 Task: Set up a dashboard for tracking social media engagement.
Action: Mouse moved to (203, 183)
Screenshot: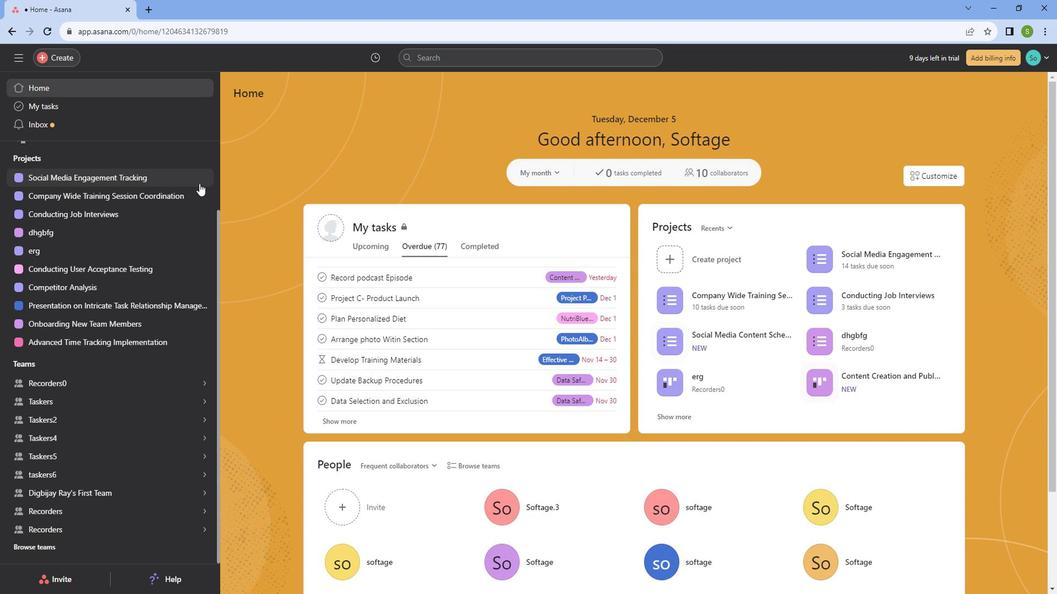 
Action: Mouse pressed left at (203, 183)
Screenshot: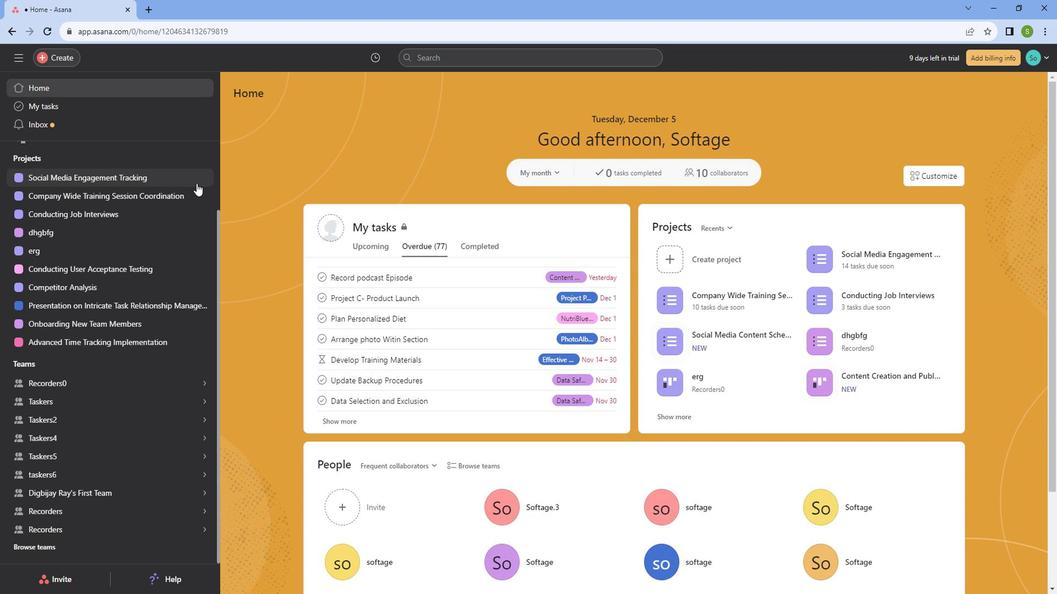 
Action: Mouse moved to (292, 167)
Screenshot: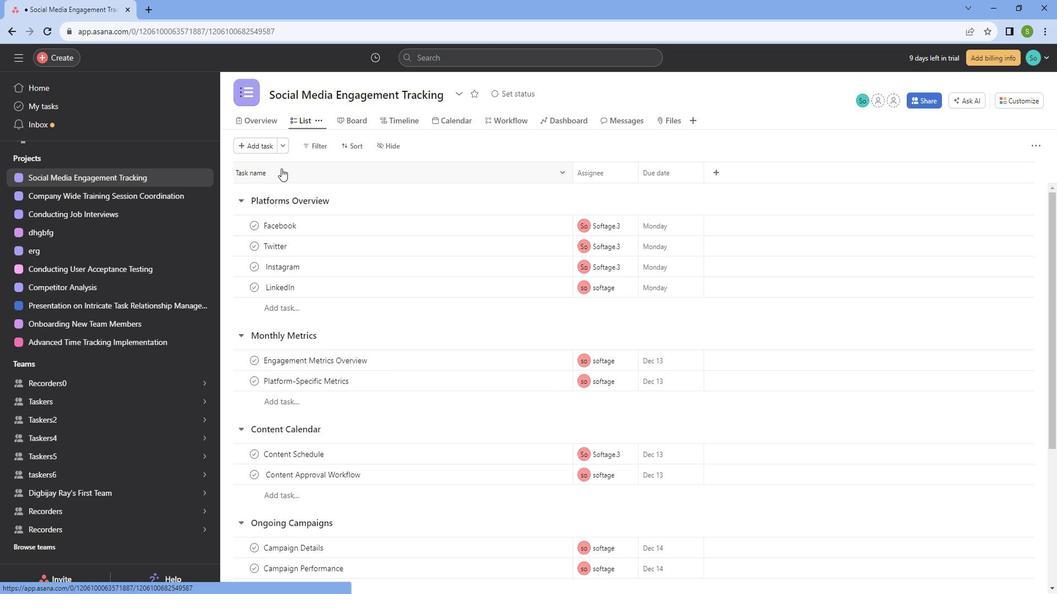 
Action: Mouse scrolled (292, 167) with delta (0, 0)
Screenshot: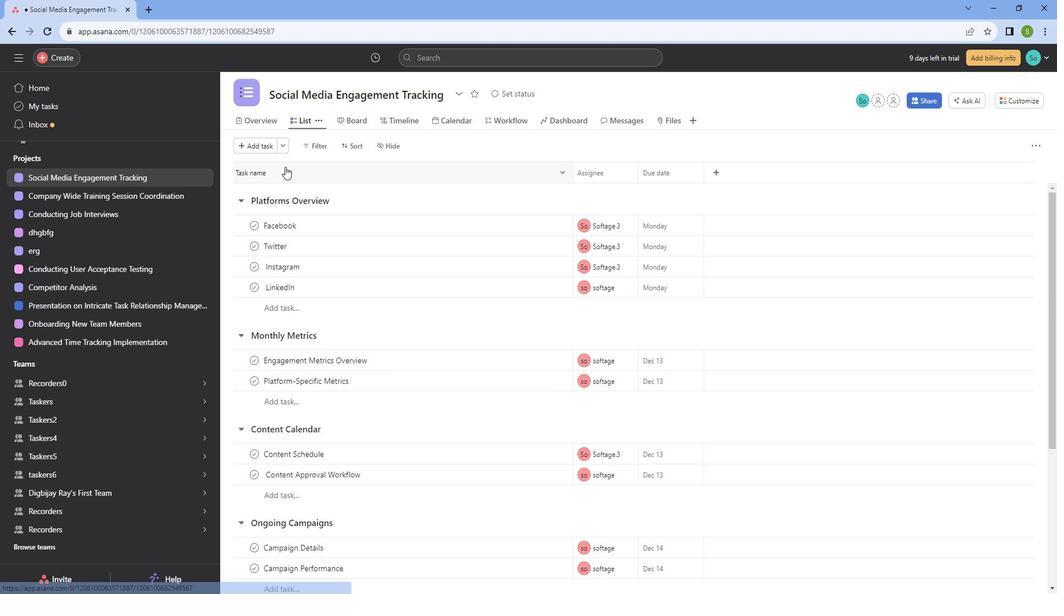 
Action: Mouse scrolled (292, 167) with delta (0, 0)
Screenshot: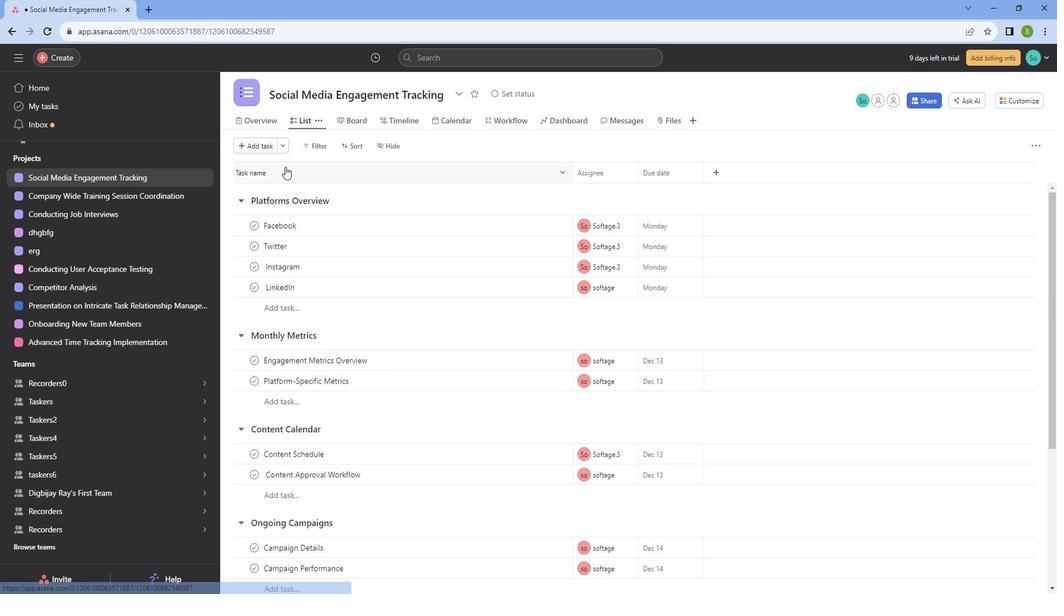 
Action: Mouse moved to (293, 170)
Screenshot: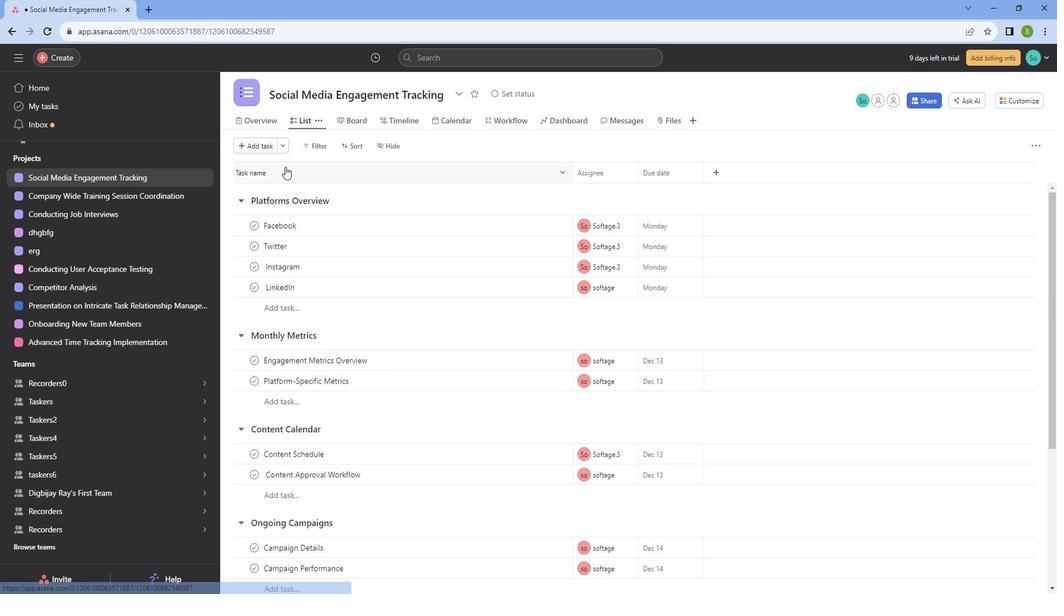 
Action: Mouse scrolled (293, 169) with delta (0, 0)
Screenshot: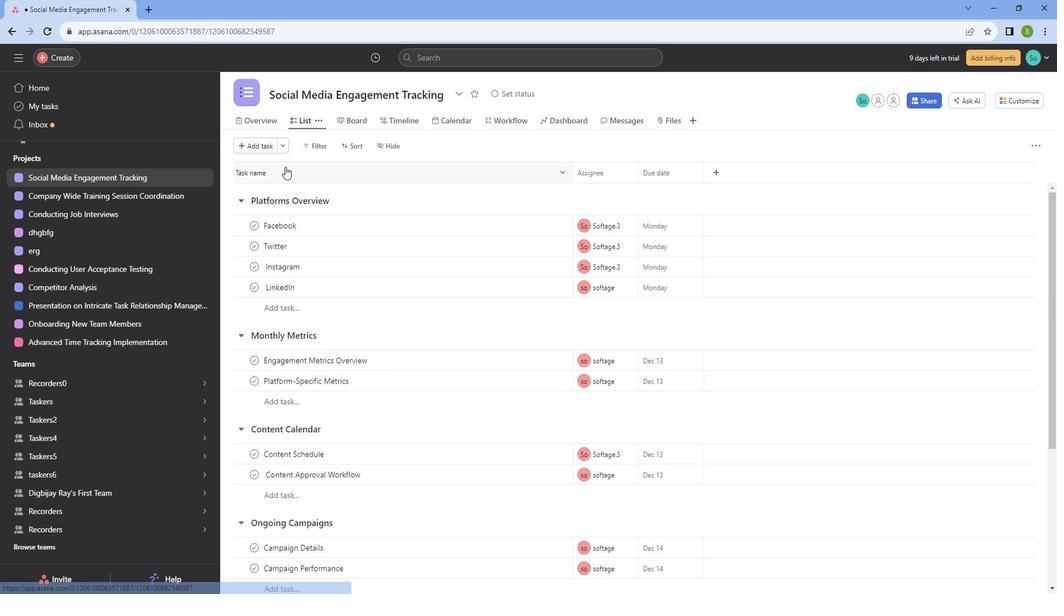 
Action: Mouse moved to (293, 183)
Screenshot: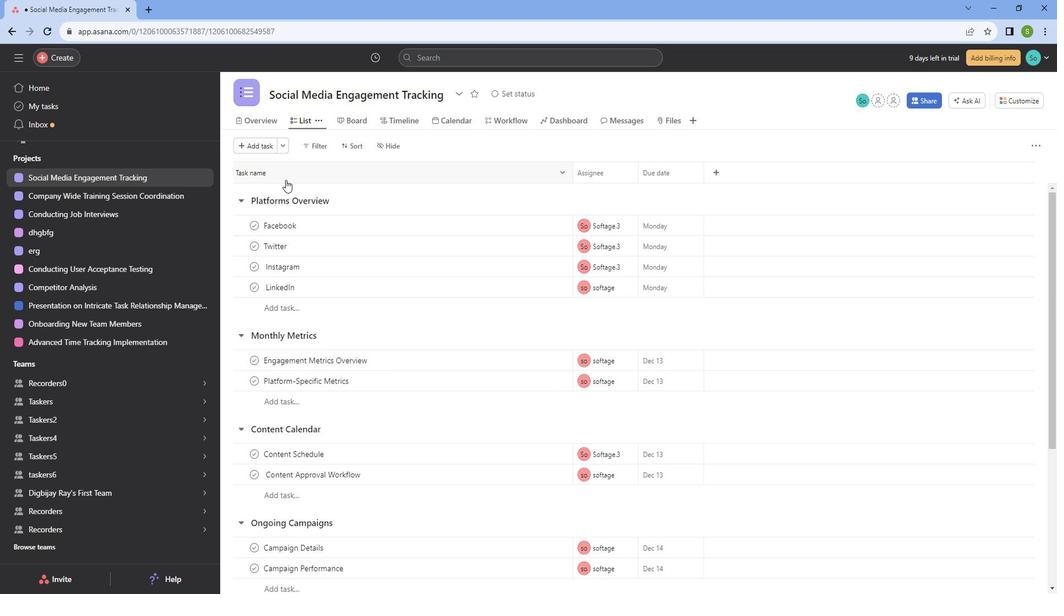 
Action: Mouse scrolled (293, 183) with delta (0, 0)
Screenshot: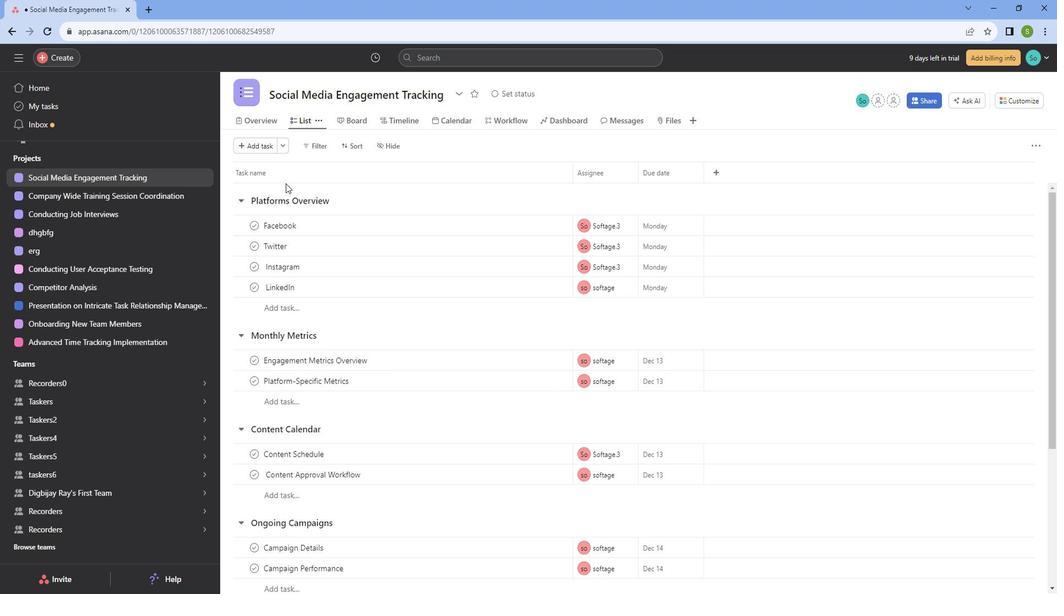 
Action: Mouse scrolled (293, 183) with delta (0, 0)
Screenshot: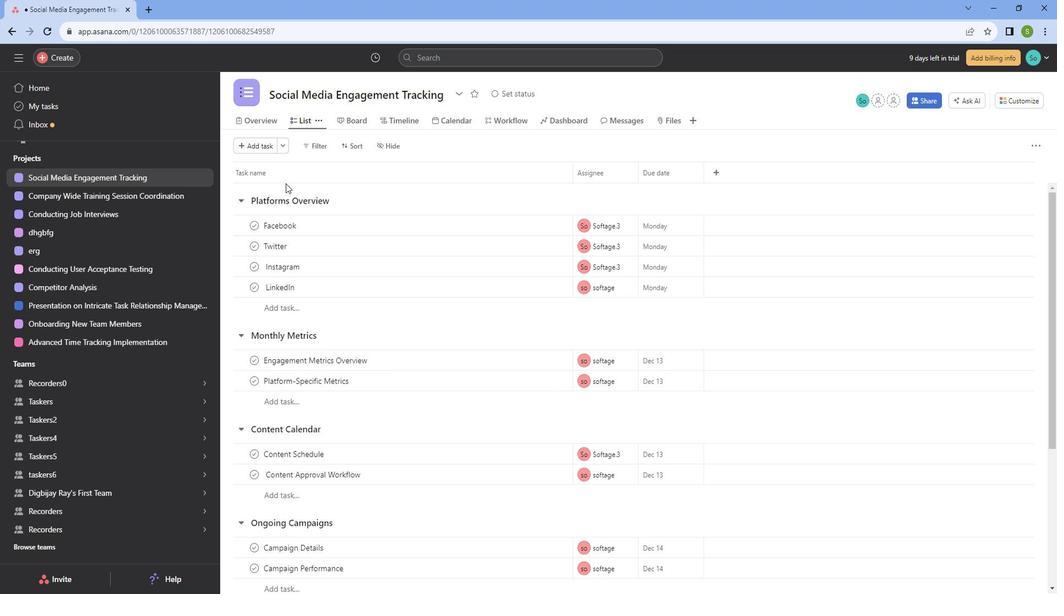 
Action: Mouse scrolled (293, 183) with delta (0, 0)
Screenshot: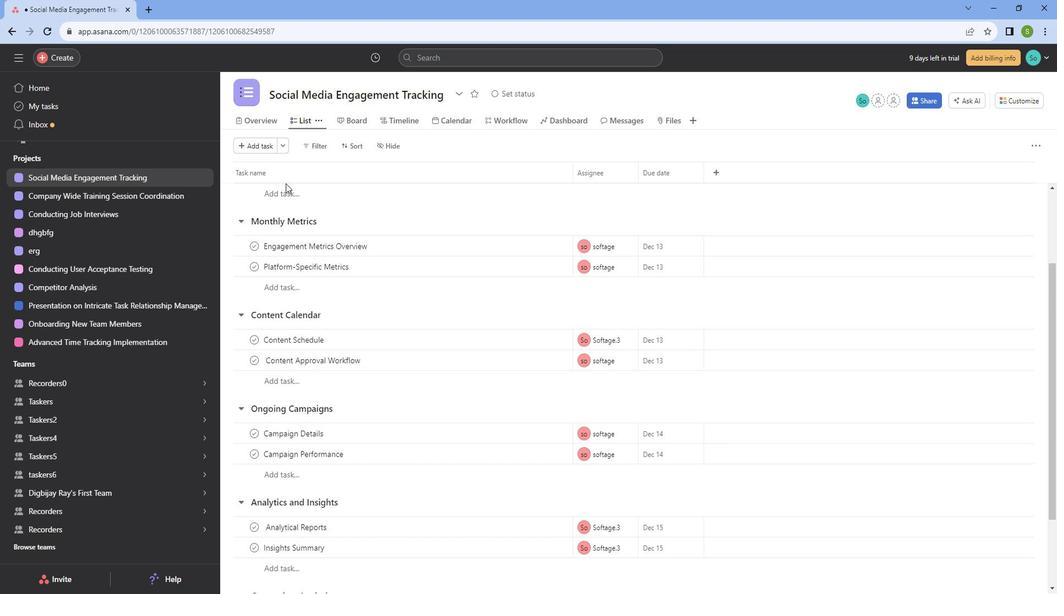 
Action: Mouse scrolled (293, 183) with delta (0, 0)
Screenshot: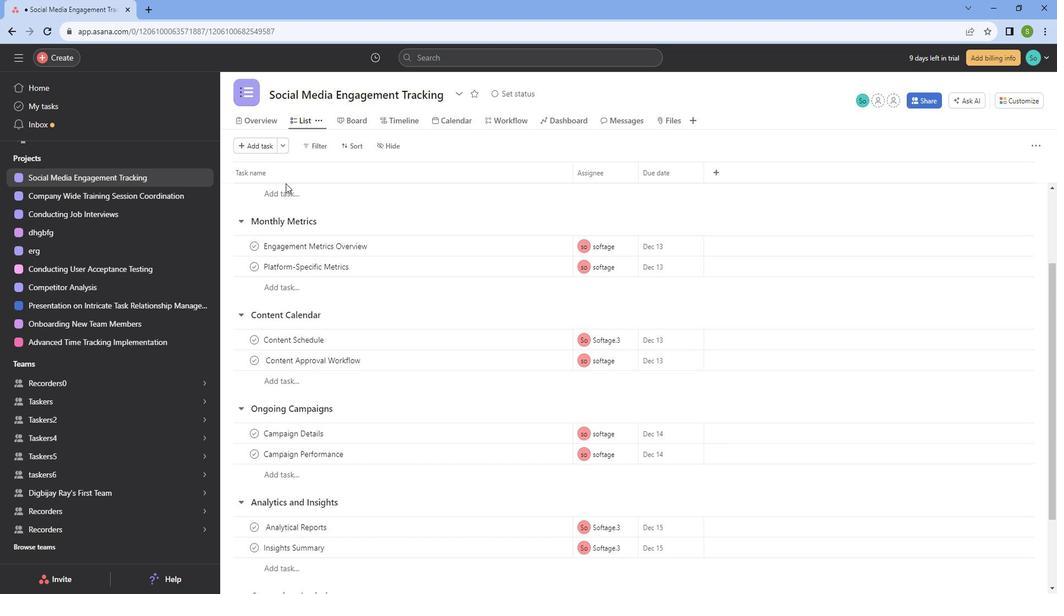 
Action: Mouse moved to (293, 188)
Screenshot: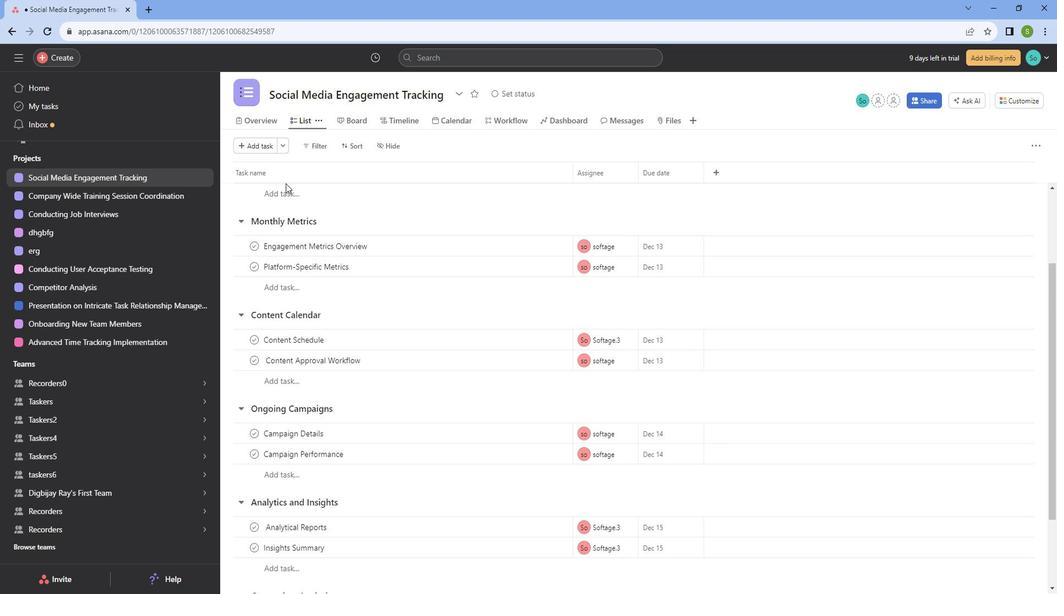 
Action: Mouse scrolled (293, 187) with delta (0, 0)
Screenshot: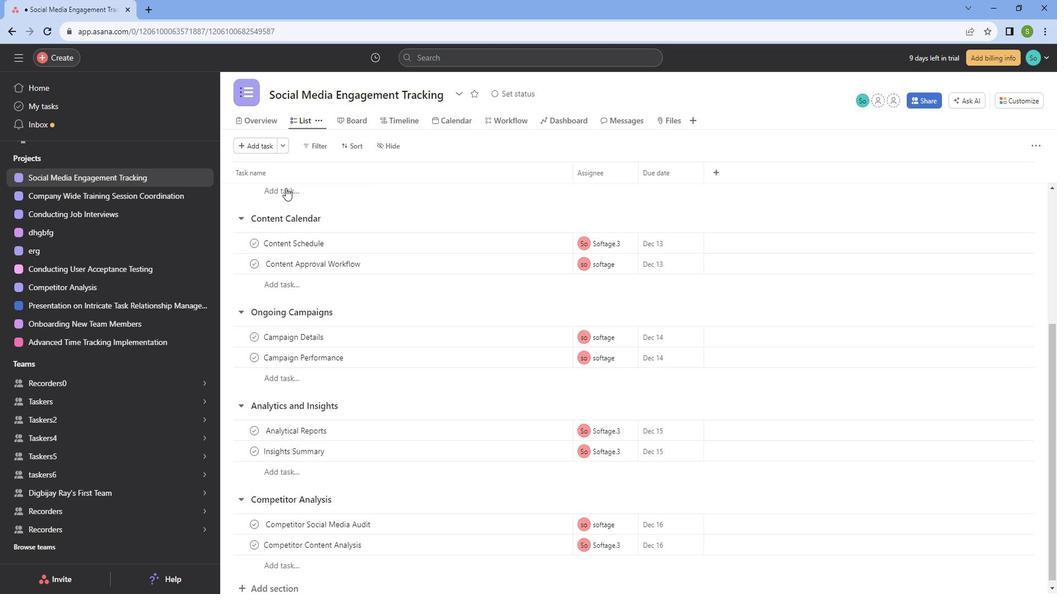 
Action: Mouse scrolled (293, 187) with delta (0, 0)
Screenshot: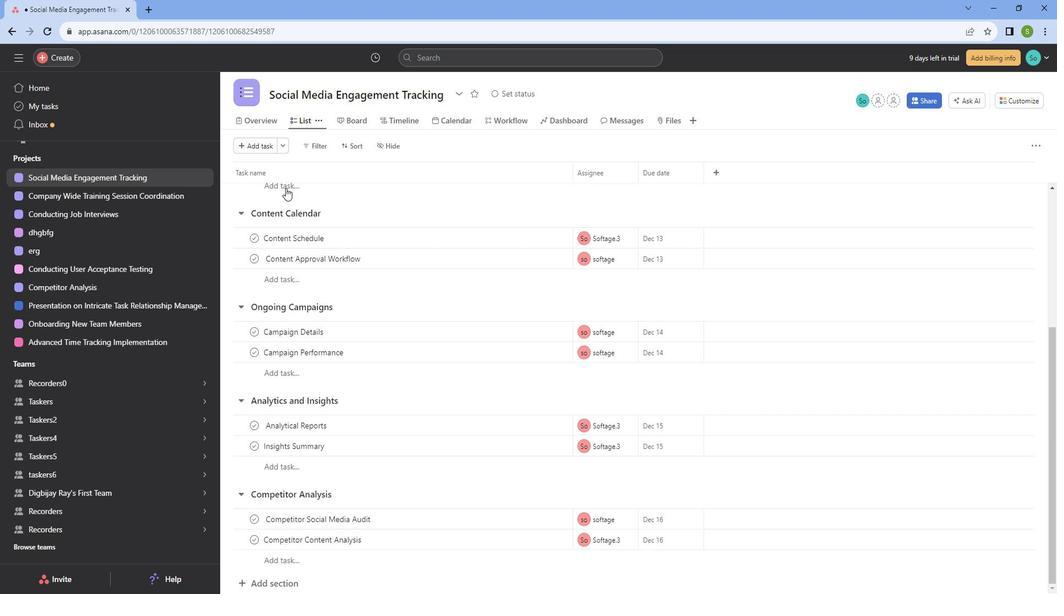 
Action: Mouse moved to (291, 192)
Screenshot: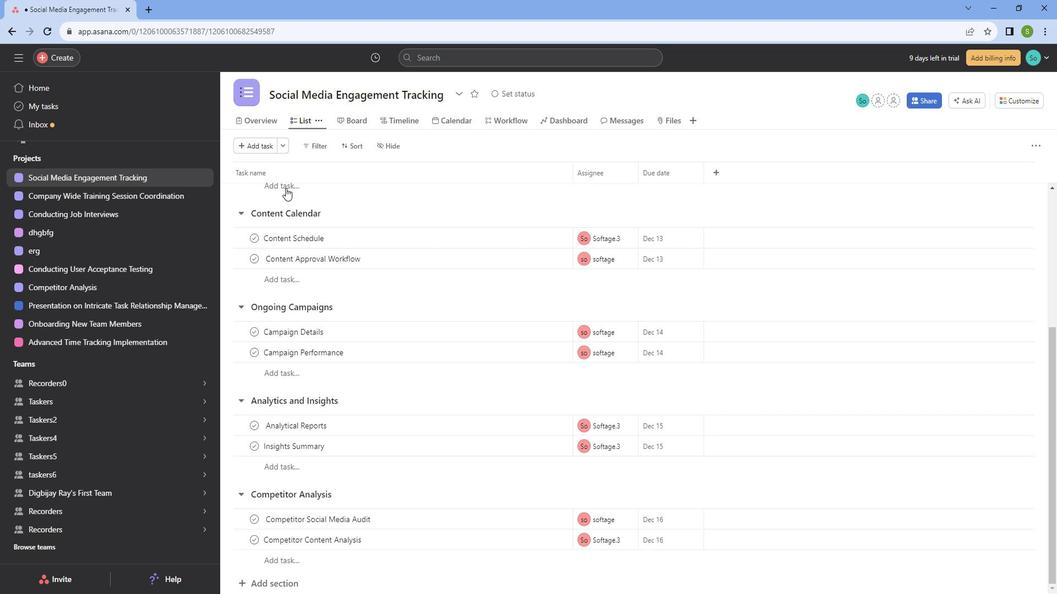 
Action: Mouse scrolled (291, 191) with delta (0, 0)
Screenshot: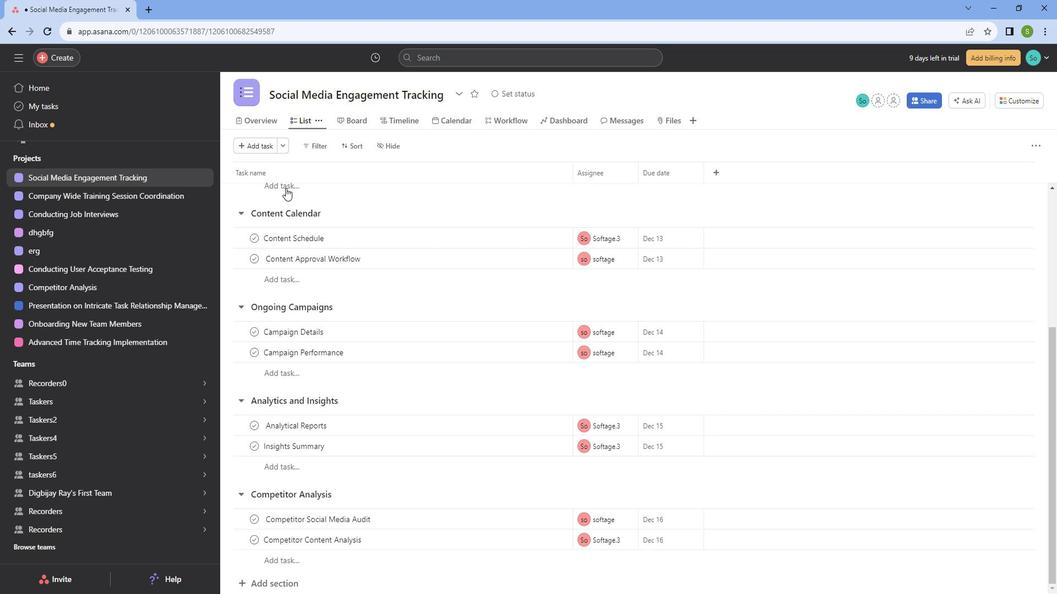 
Action: Mouse moved to (290, 193)
Screenshot: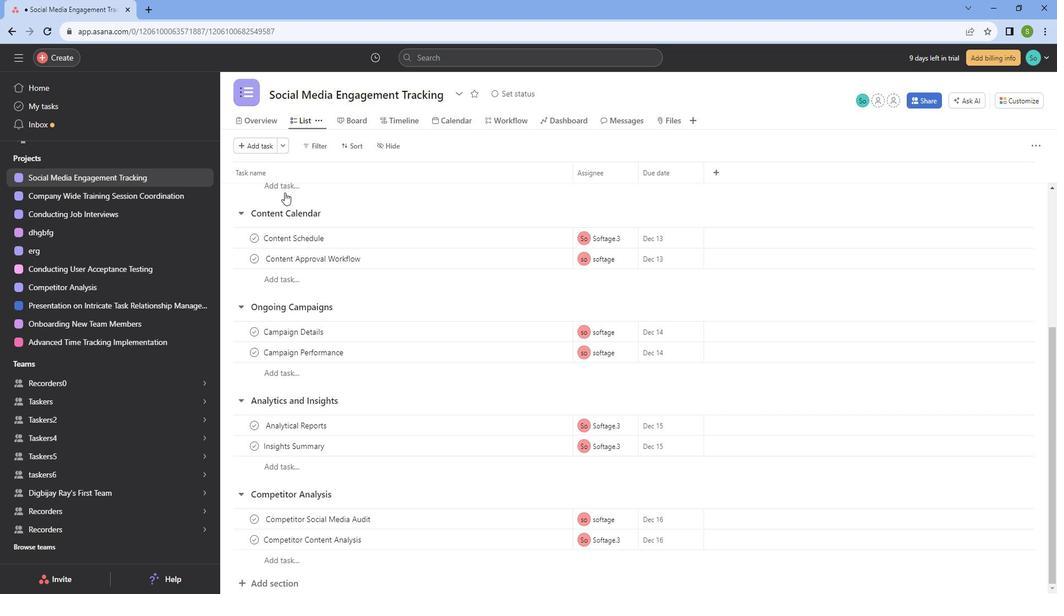 
Action: Mouse scrolled (290, 192) with delta (0, 0)
Screenshot: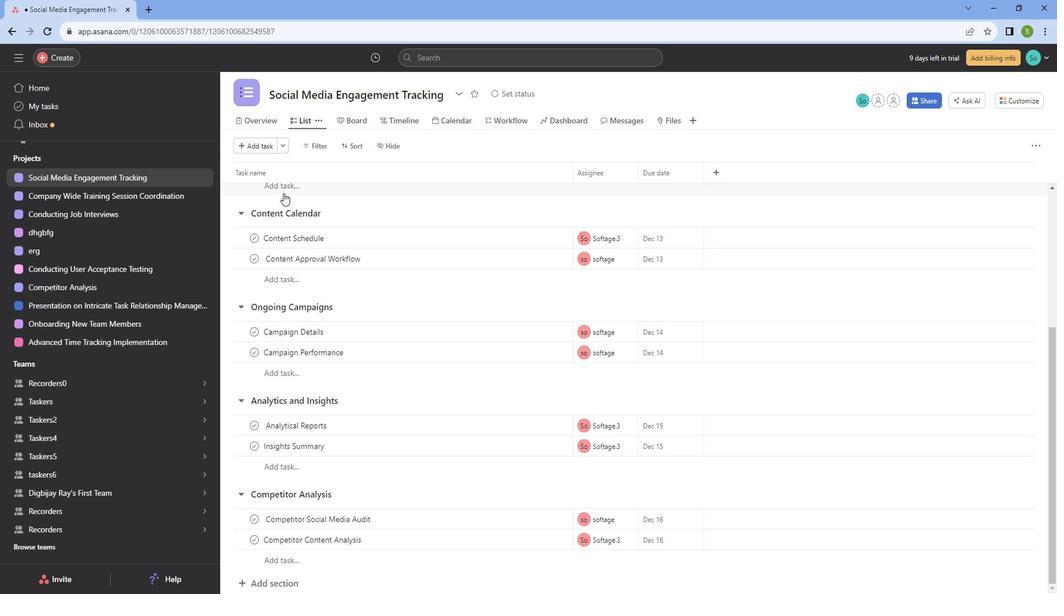 
Action: Mouse scrolled (290, 192) with delta (0, 0)
Screenshot: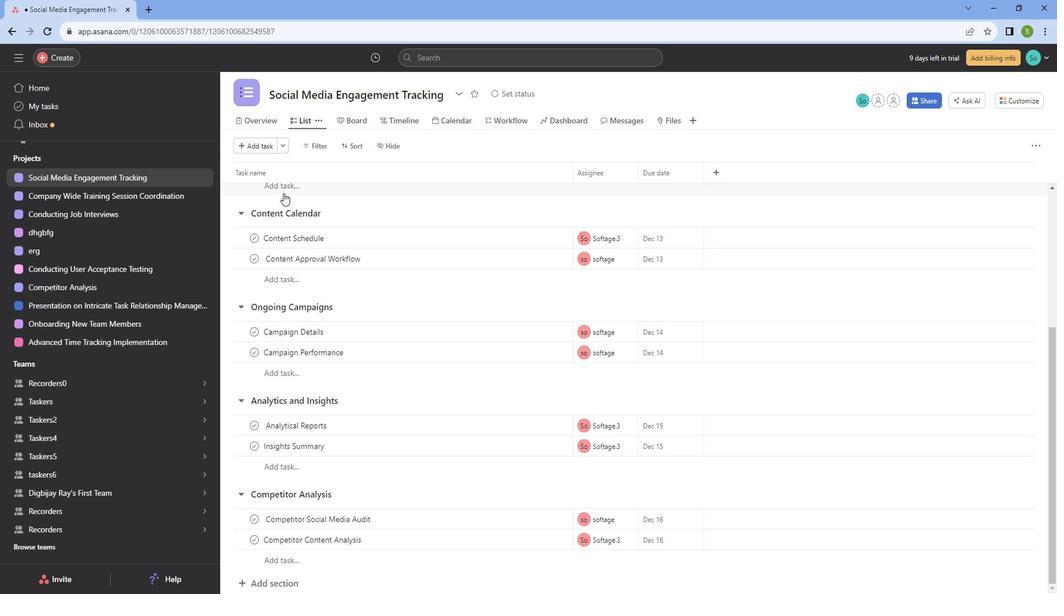 
Action: Mouse scrolled (290, 193) with delta (0, 0)
Screenshot: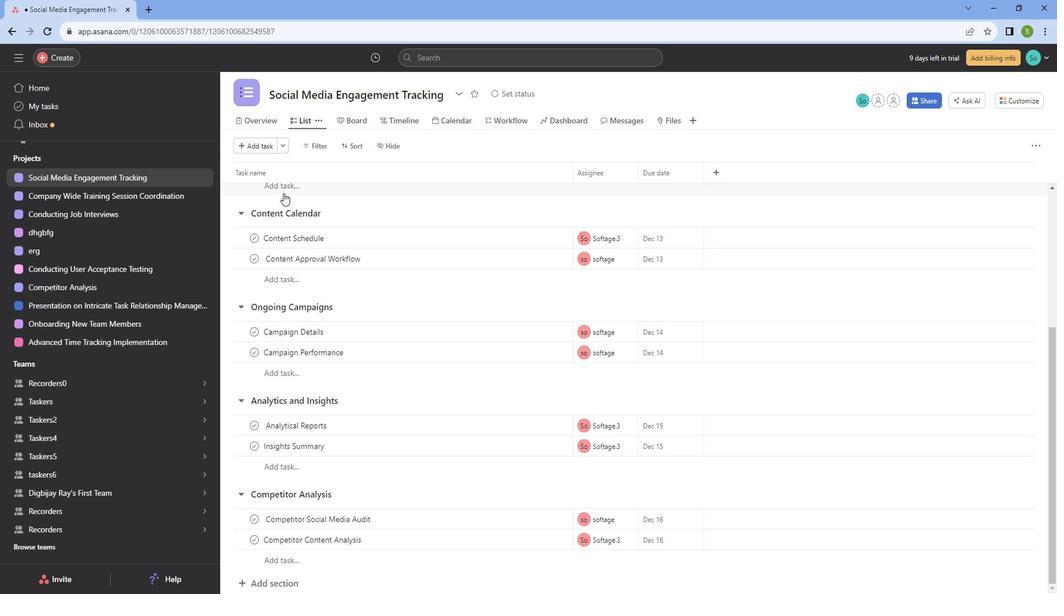 
Action: Mouse scrolled (290, 193) with delta (0, 0)
Screenshot: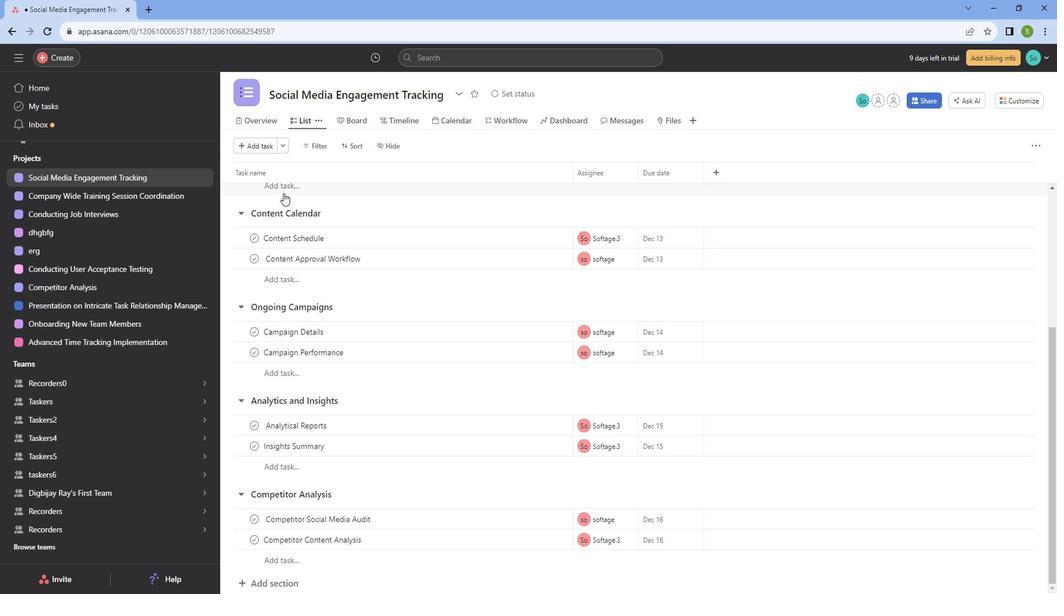 
Action: Mouse scrolled (290, 193) with delta (0, 0)
Screenshot: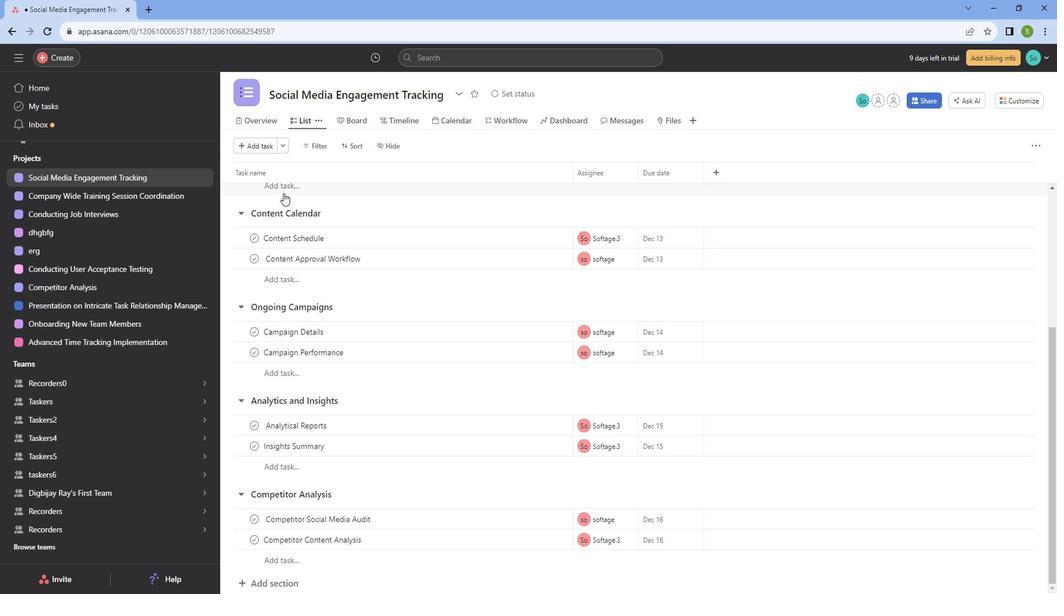 
Action: Mouse scrolled (290, 193) with delta (0, 0)
Screenshot: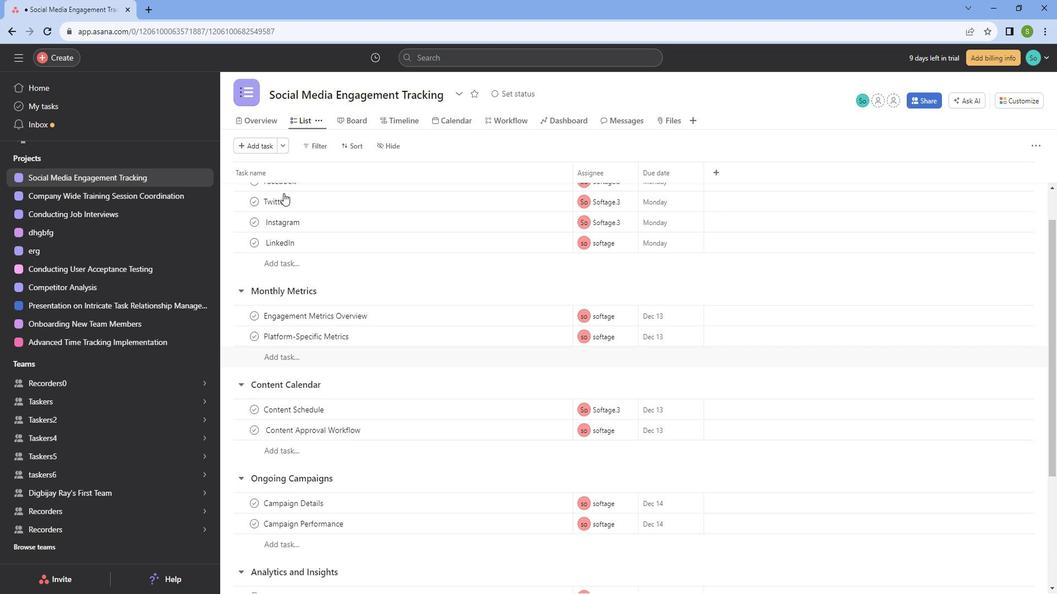 
Action: Mouse scrolled (290, 193) with delta (0, 0)
Screenshot: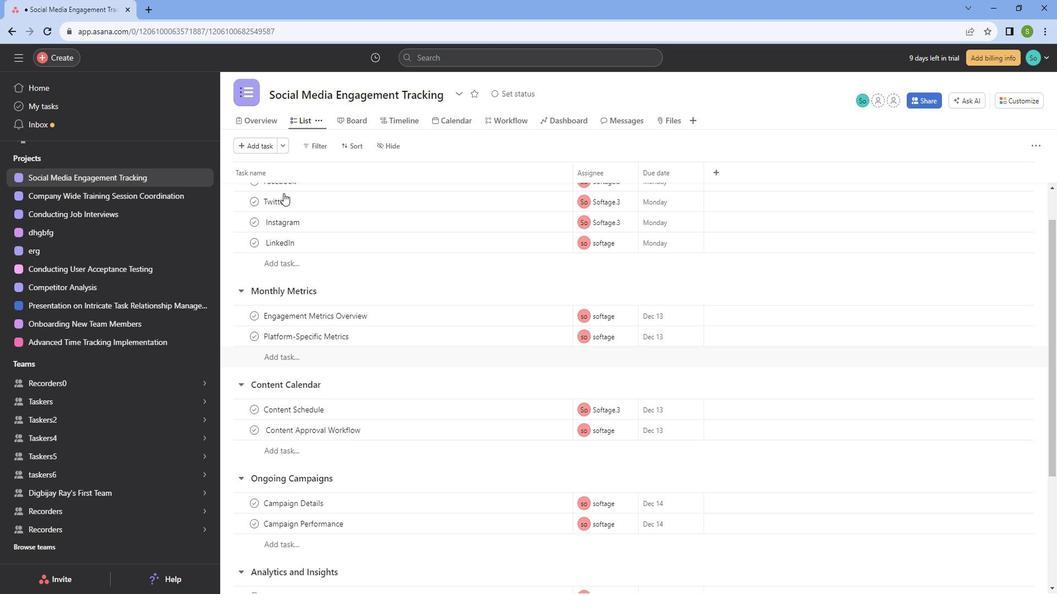 
Action: Mouse scrolled (290, 193) with delta (0, 0)
Screenshot: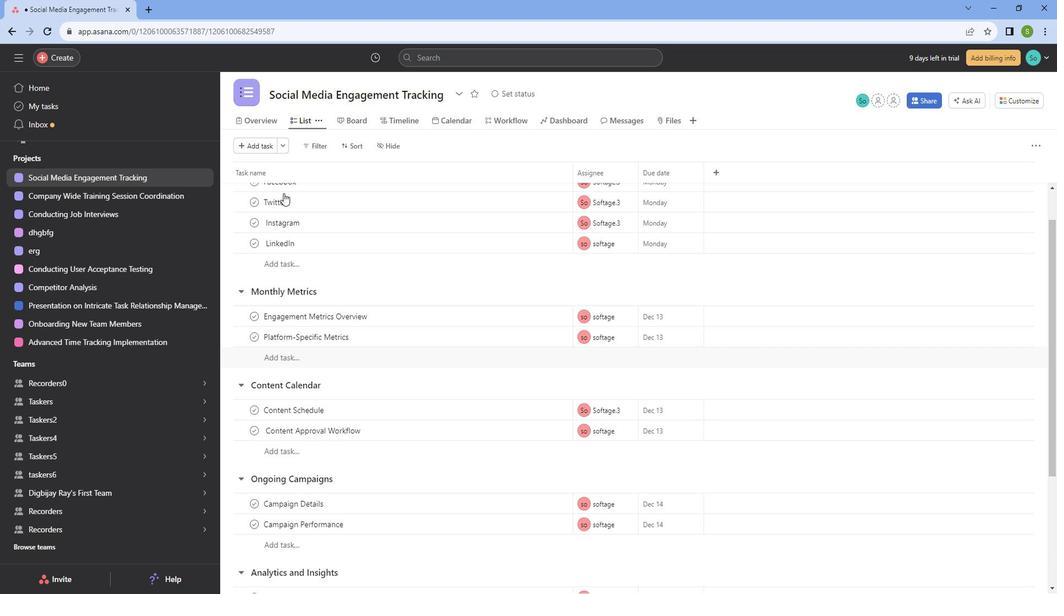 
Action: Mouse scrolled (290, 193) with delta (0, 0)
Screenshot: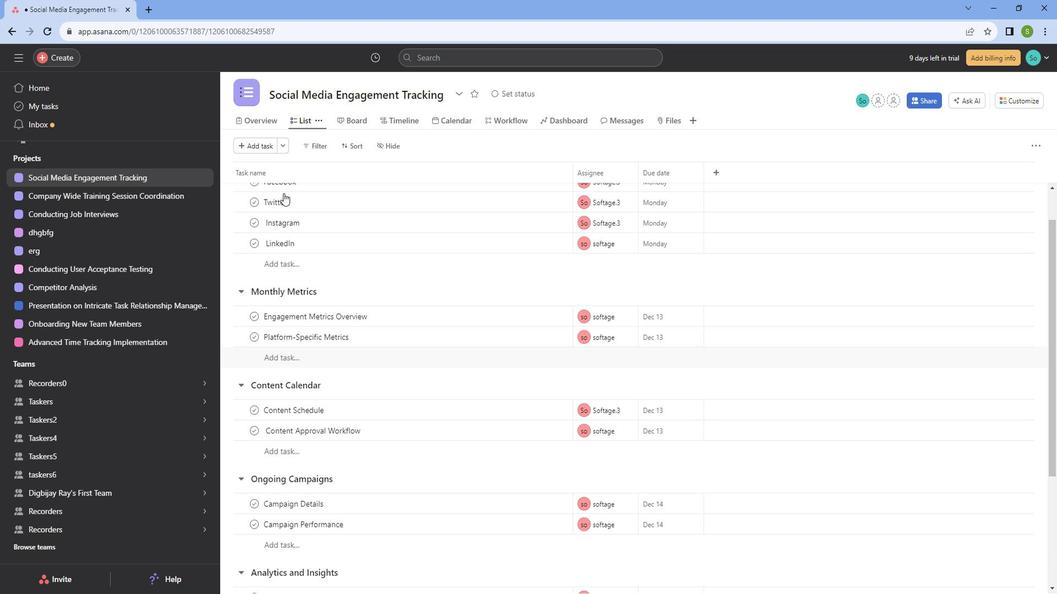 
Action: Mouse moved to (559, 120)
Screenshot: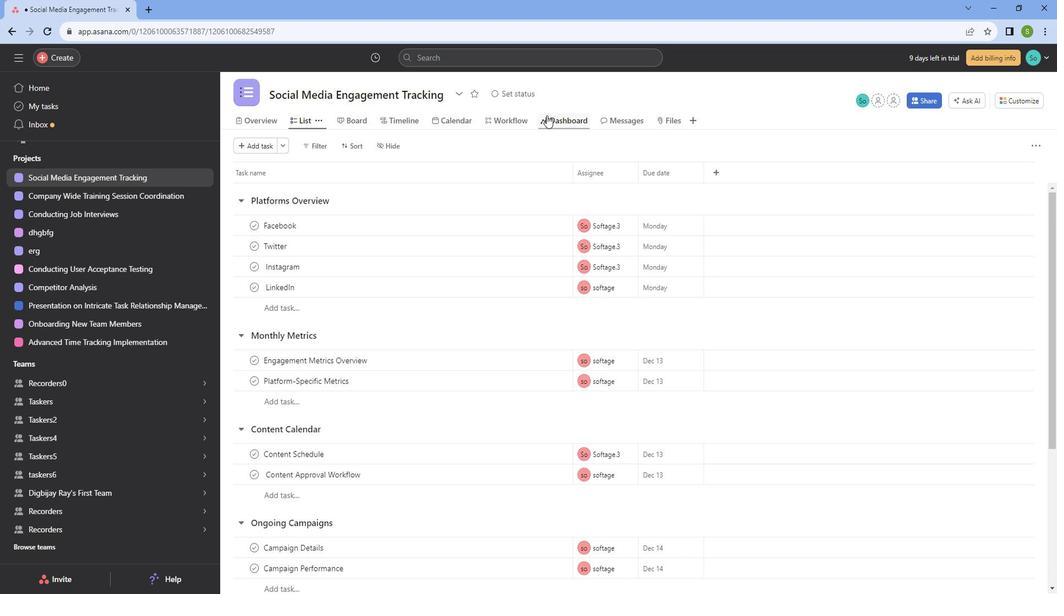 
Action: Mouse pressed left at (559, 120)
Screenshot: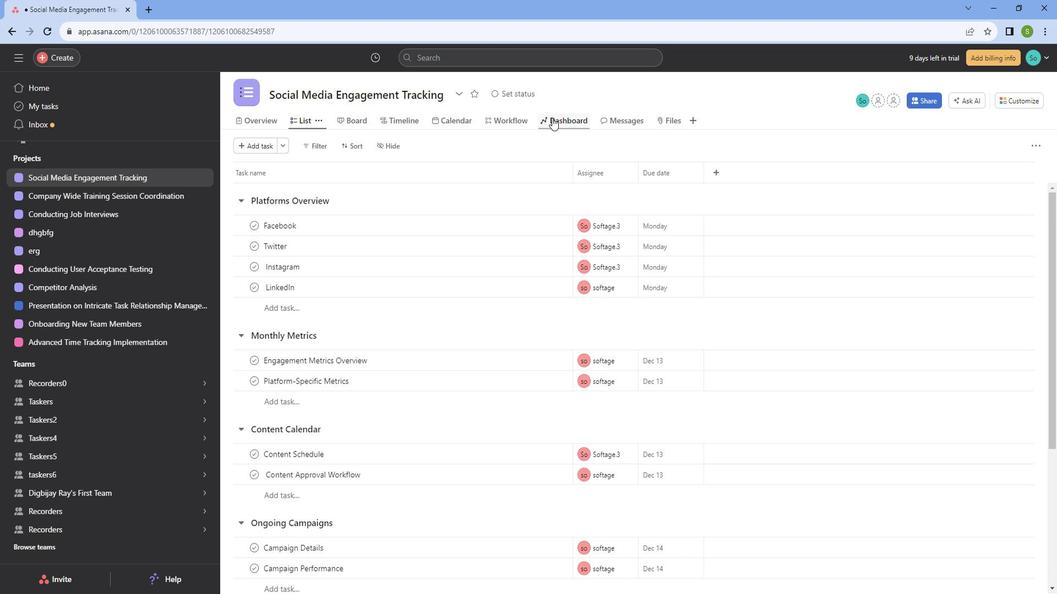 
Action: Mouse moved to (426, 302)
Screenshot: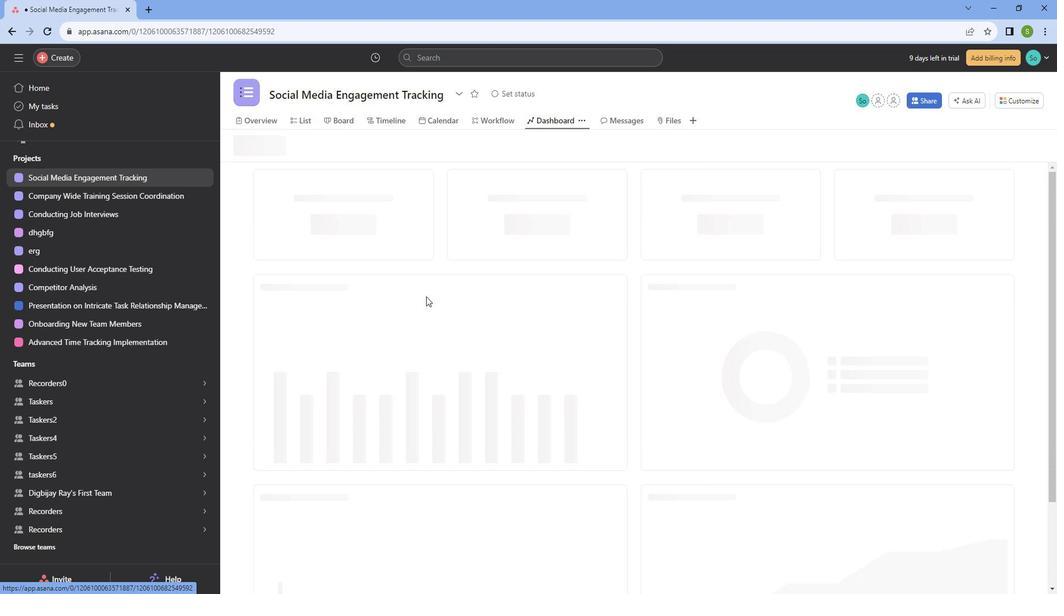 
Action: Mouse scrolled (426, 301) with delta (0, 0)
Screenshot: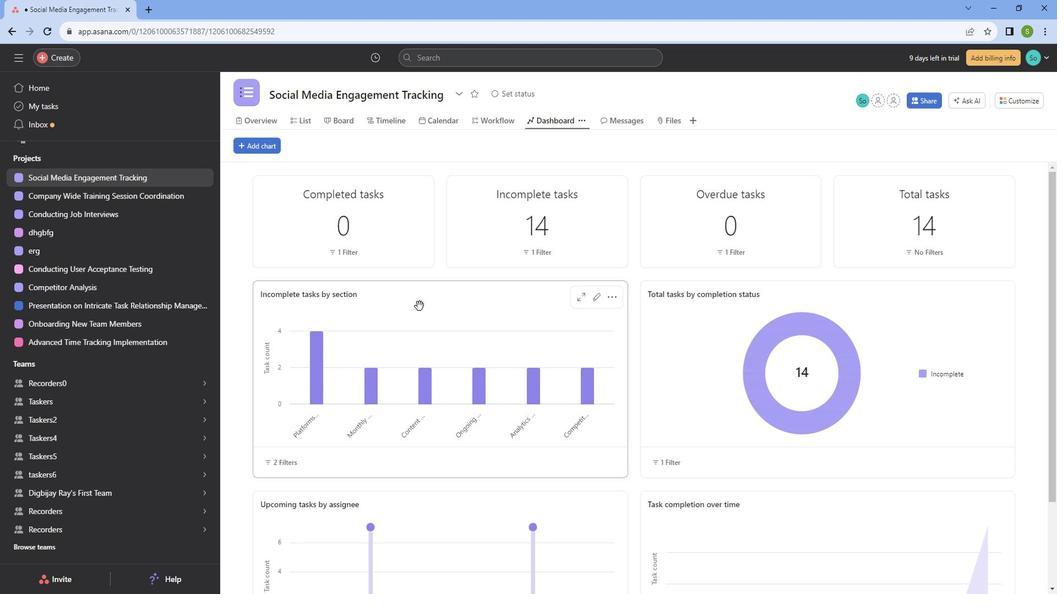 
Action: Mouse scrolled (426, 301) with delta (0, 0)
Screenshot: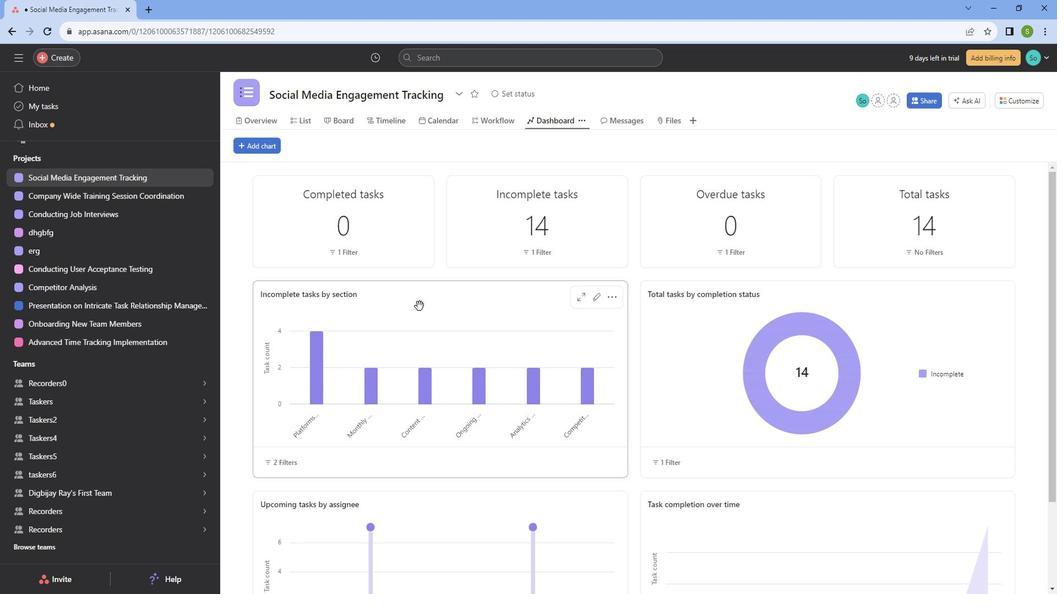 
Action: Mouse scrolled (426, 301) with delta (0, 0)
Screenshot: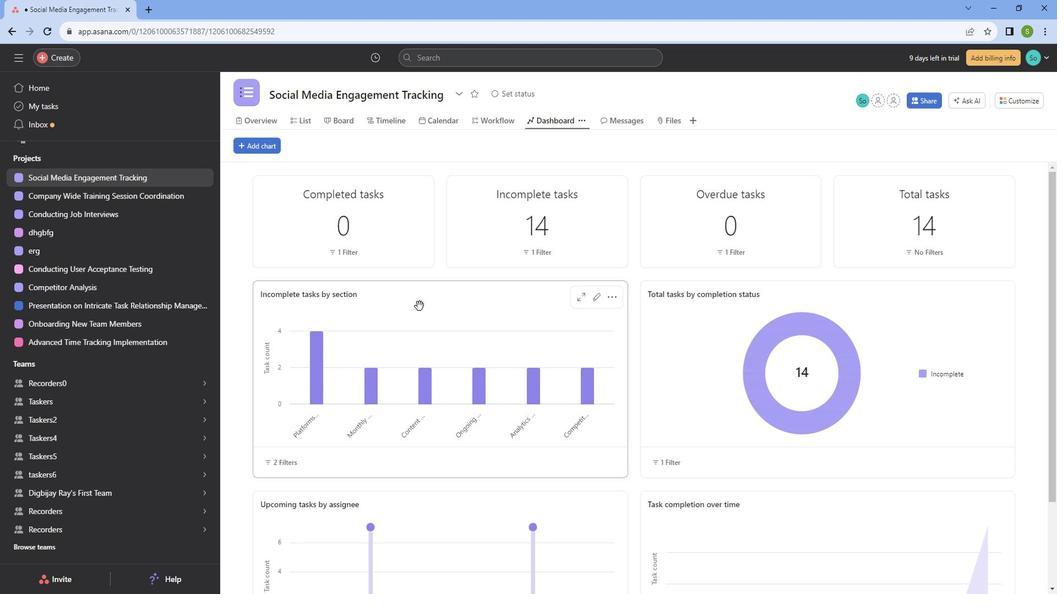 
Action: Mouse scrolled (426, 301) with delta (0, 0)
Screenshot: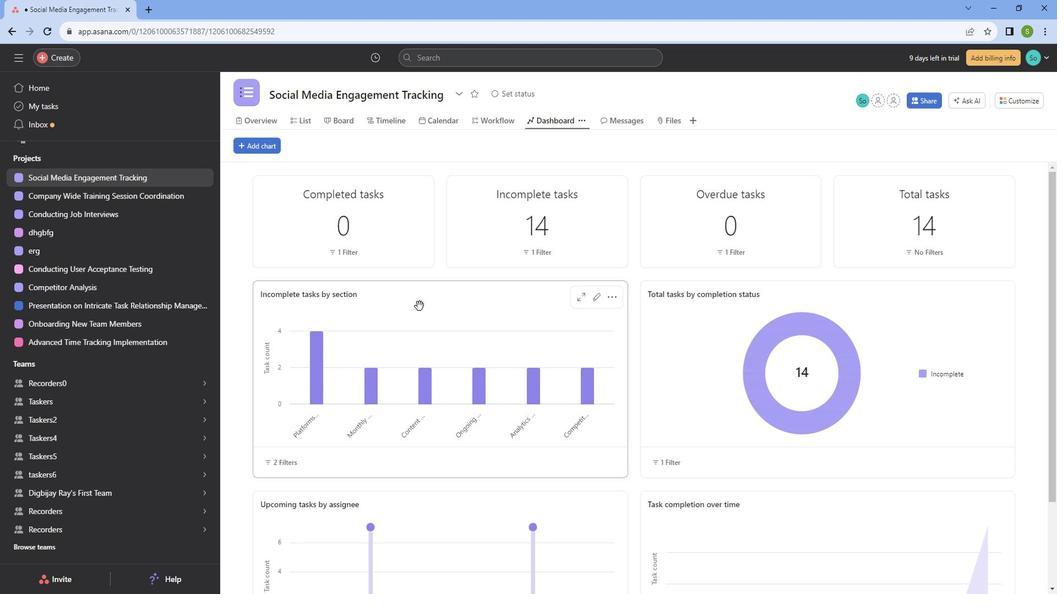 
Action: Mouse scrolled (426, 301) with delta (0, 0)
Screenshot: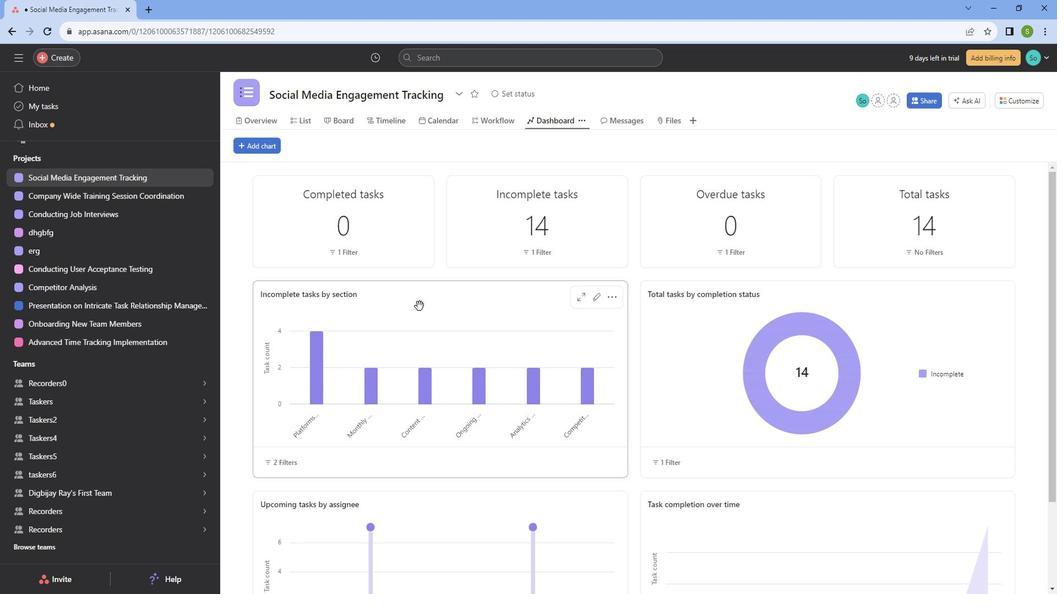 
Action: Mouse scrolled (426, 301) with delta (0, 0)
Screenshot: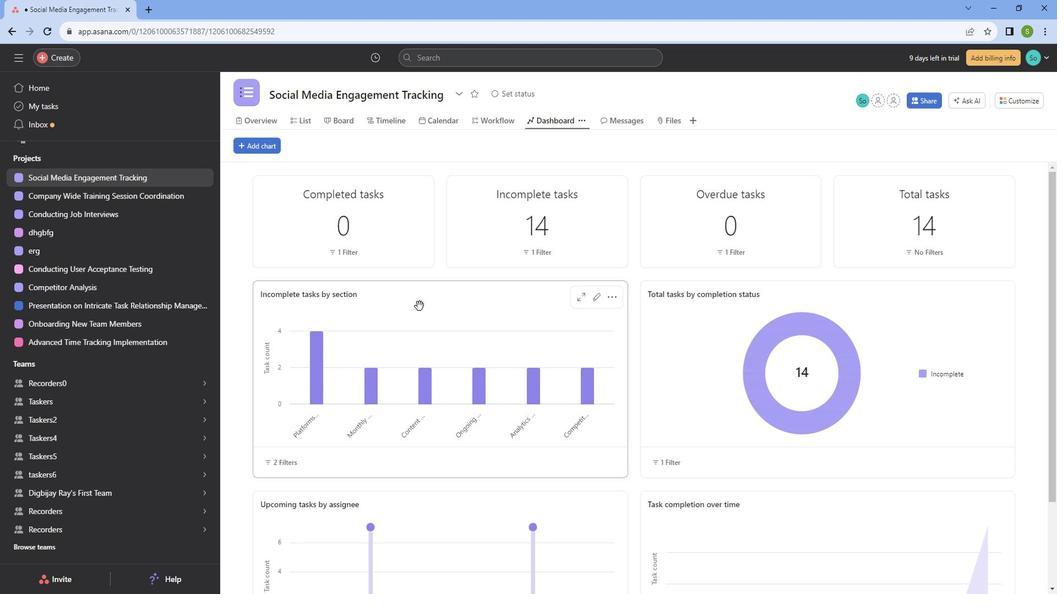 
Action: Mouse scrolled (426, 301) with delta (0, 0)
Screenshot: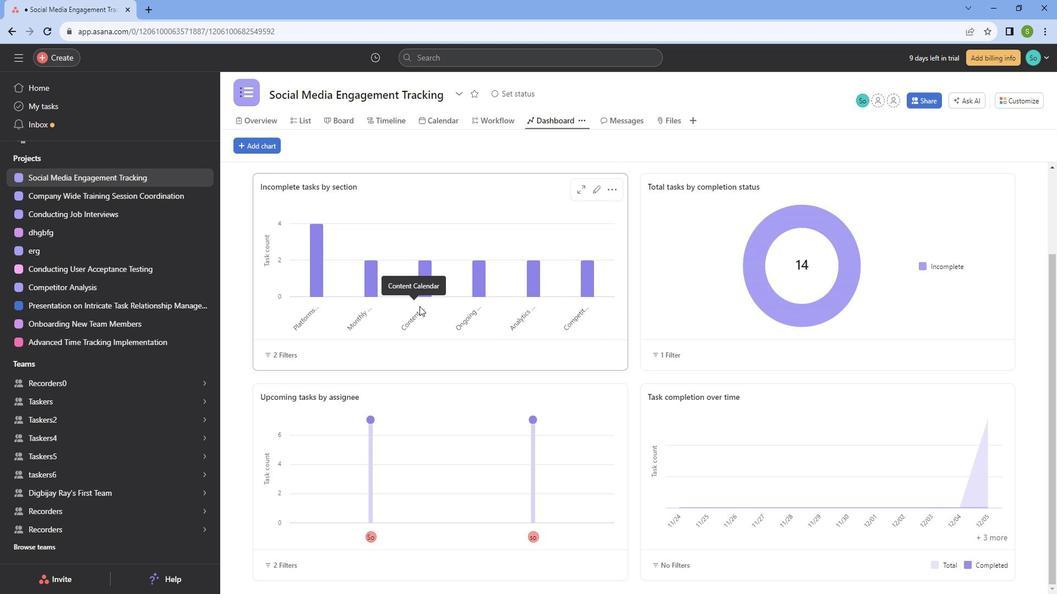 
Action: Mouse scrolled (426, 302) with delta (0, 0)
Screenshot: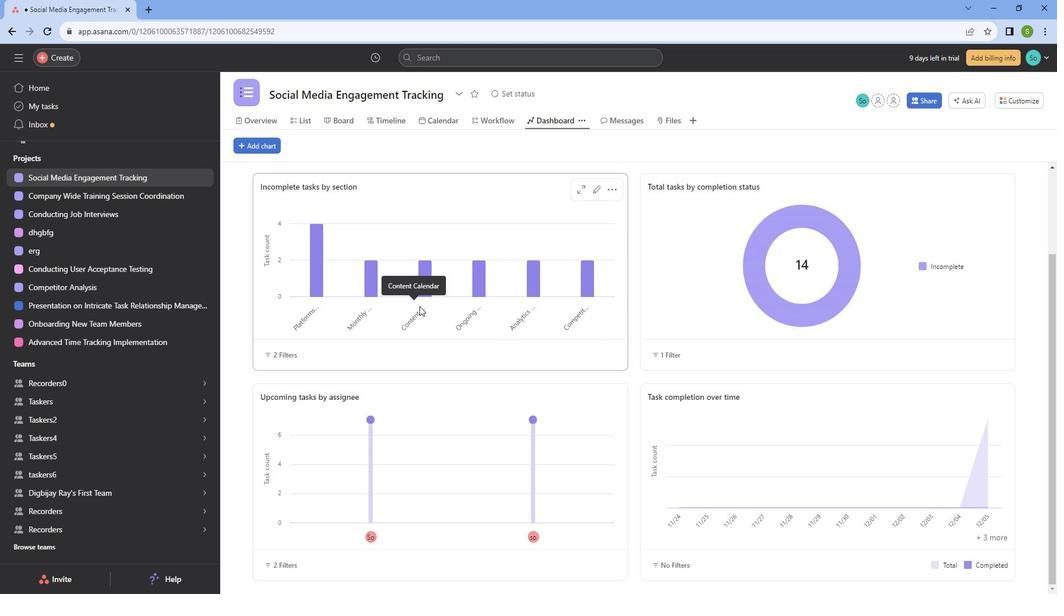 
Action: Mouse scrolled (426, 302) with delta (0, 0)
Screenshot: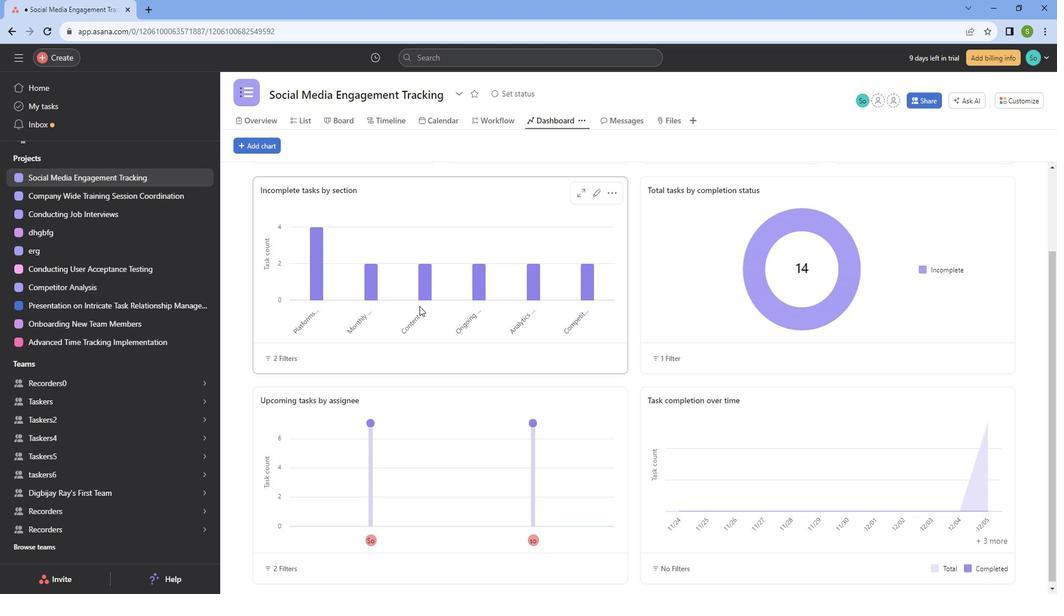 
Action: Mouse scrolled (426, 302) with delta (0, 0)
Screenshot: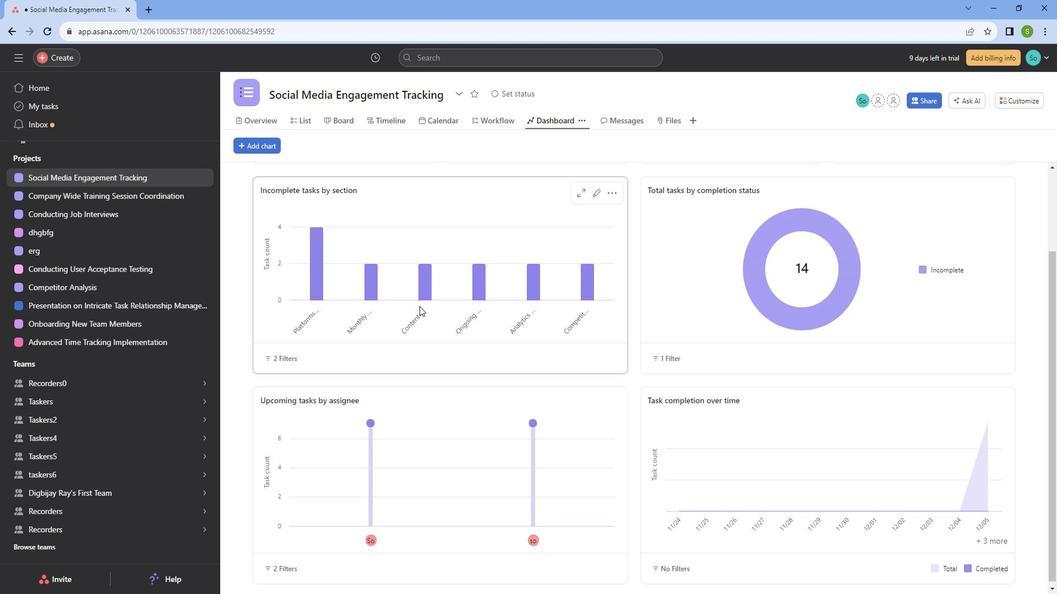 
Action: Mouse scrolled (426, 302) with delta (0, 0)
Screenshot: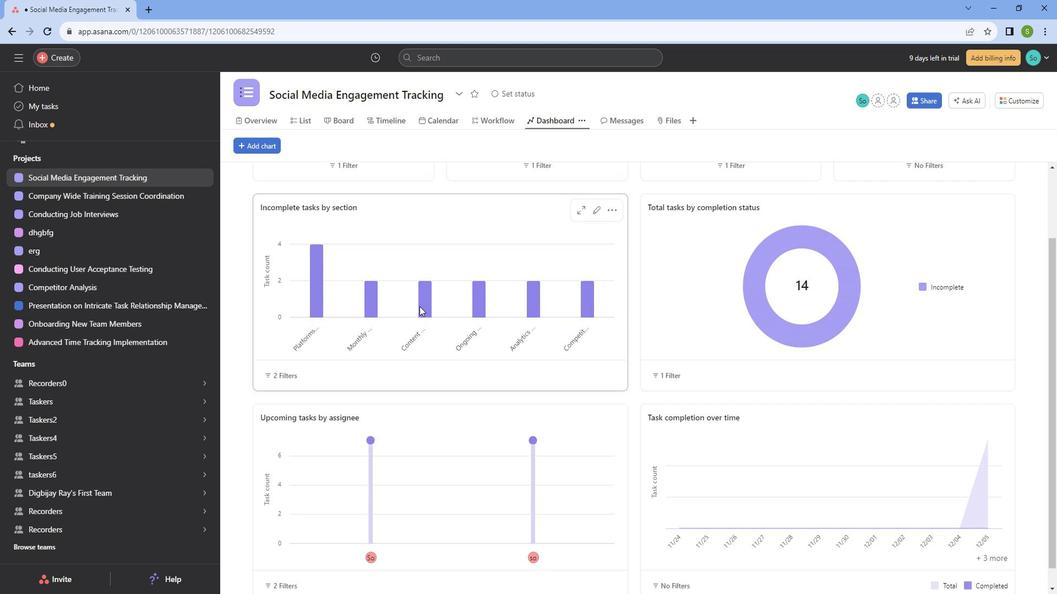 
Action: Mouse scrolled (426, 302) with delta (0, 0)
Screenshot: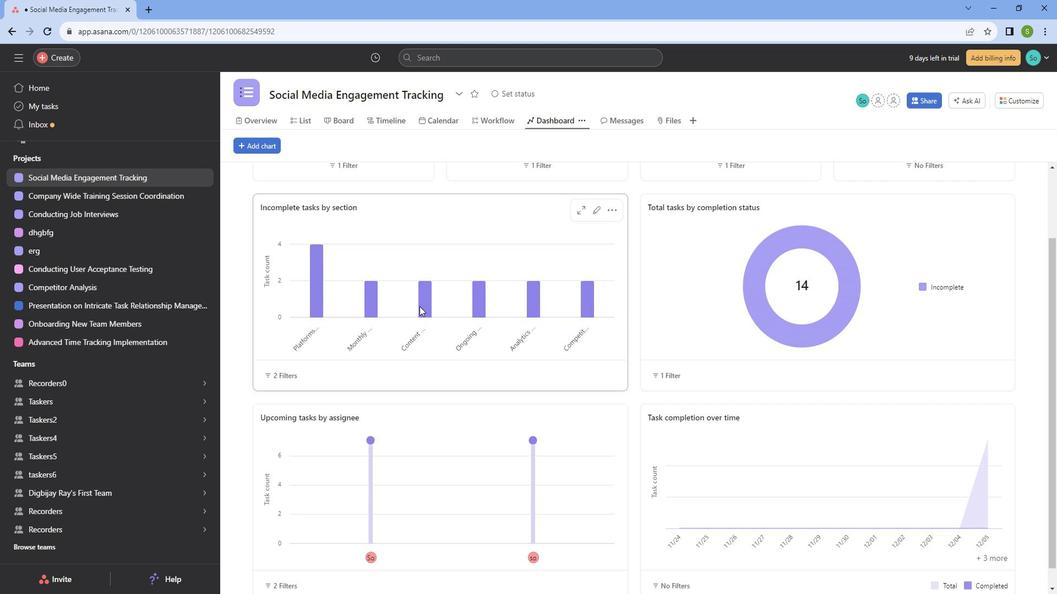 
